Task: Create in the project Transpire in Backlog an issue 'Integrate a new email marketing automation tool into an existing marketing campaign to improve conversion rates and engagement', assign it to team member softage.2@softage.net and change the status to IN PROGRESS.
Action: Mouse moved to (181, 53)
Screenshot: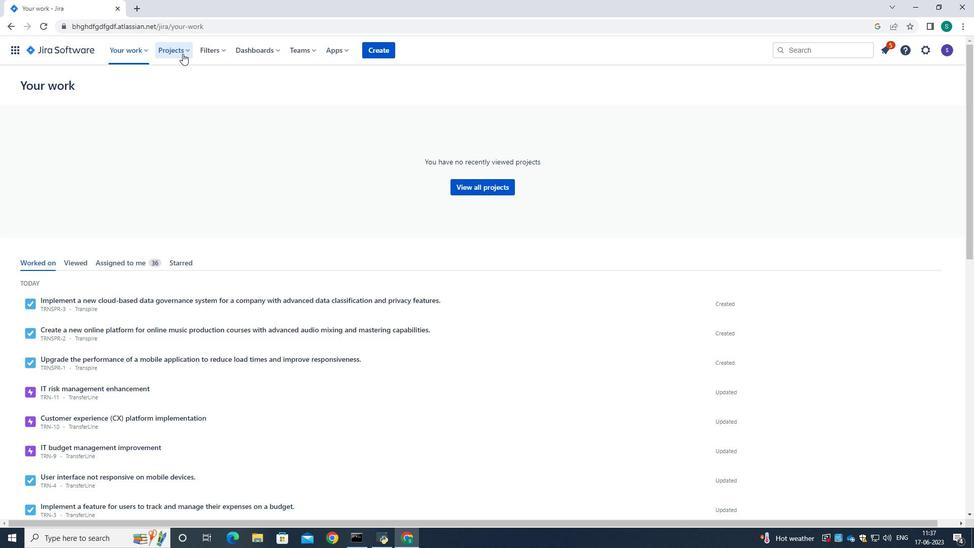 
Action: Mouse pressed left at (181, 53)
Screenshot: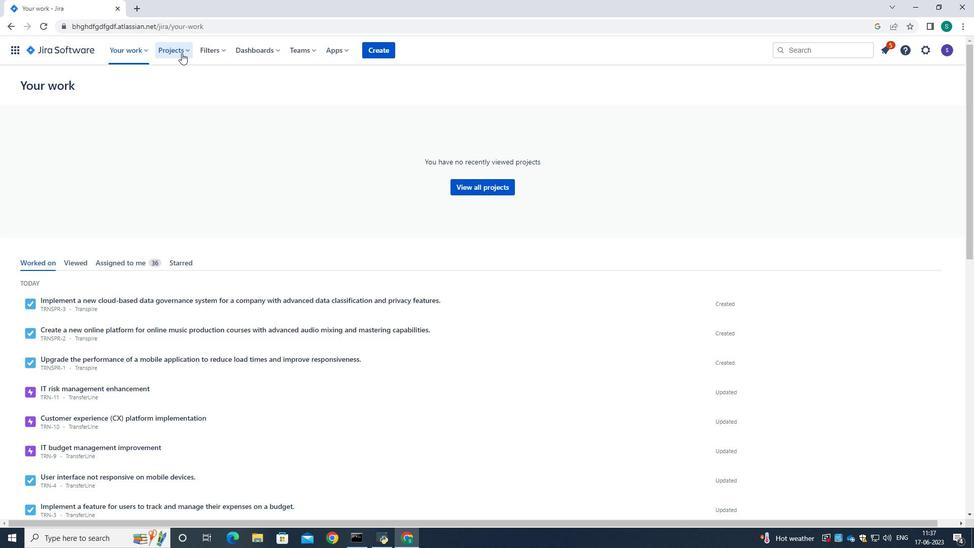 
Action: Mouse moved to (207, 96)
Screenshot: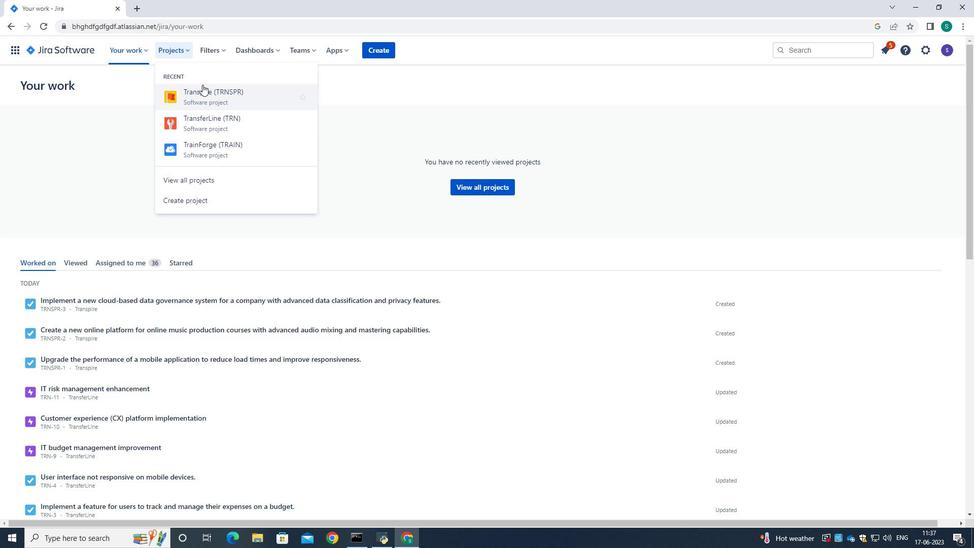 
Action: Mouse pressed left at (207, 96)
Screenshot: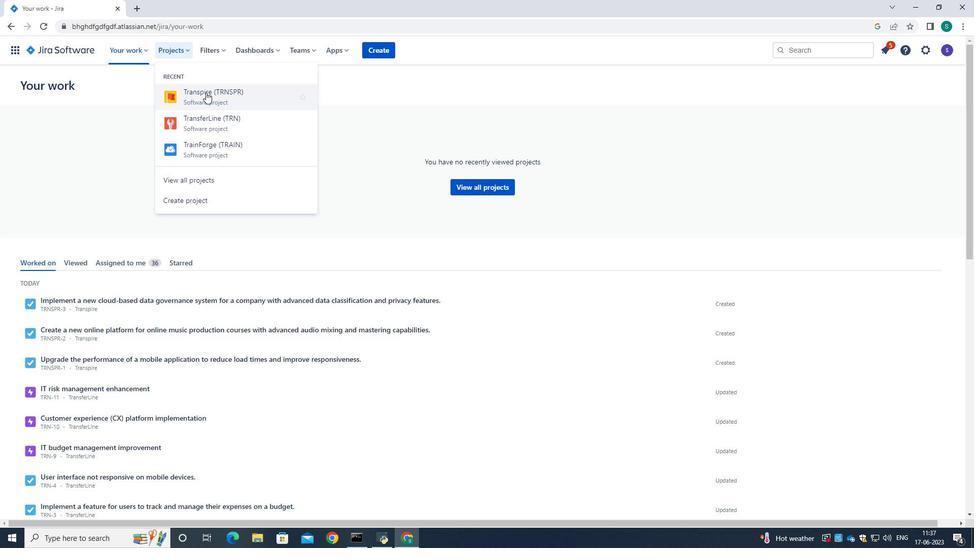 
Action: Mouse moved to (60, 158)
Screenshot: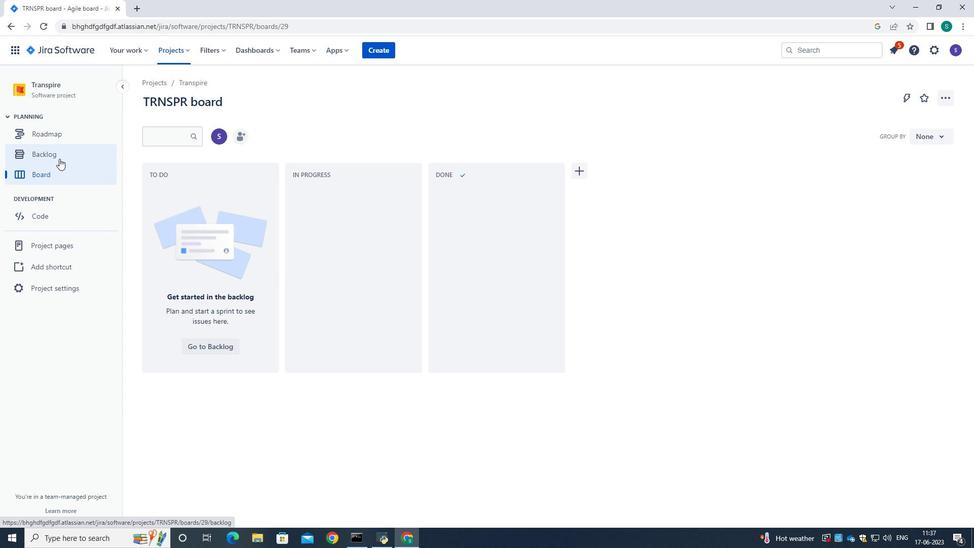 
Action: Mouse pressed left at (60, 158)
Screenshot: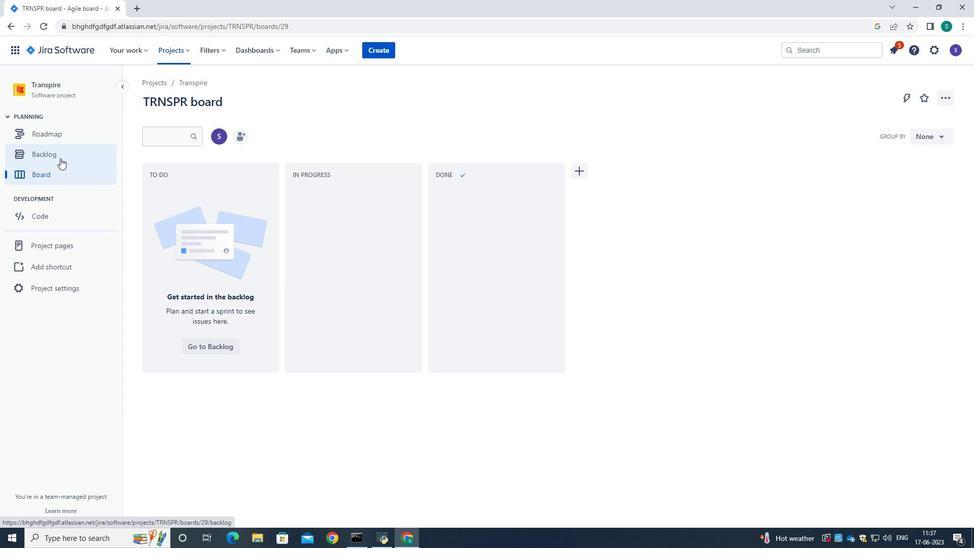 
Action: Mouse moved to (331, 242)
Screenshot: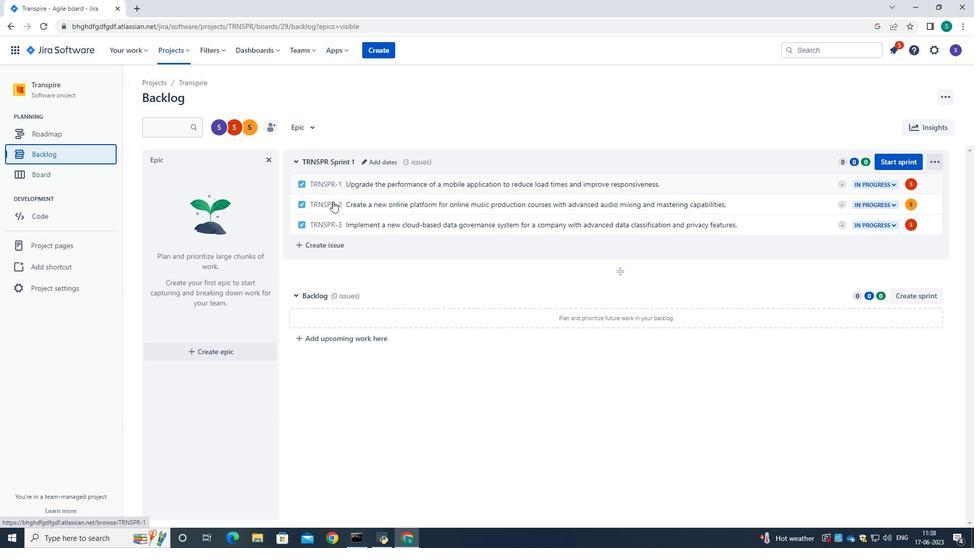
Action: Mouse pressed left at (331, 242)
Screenshot: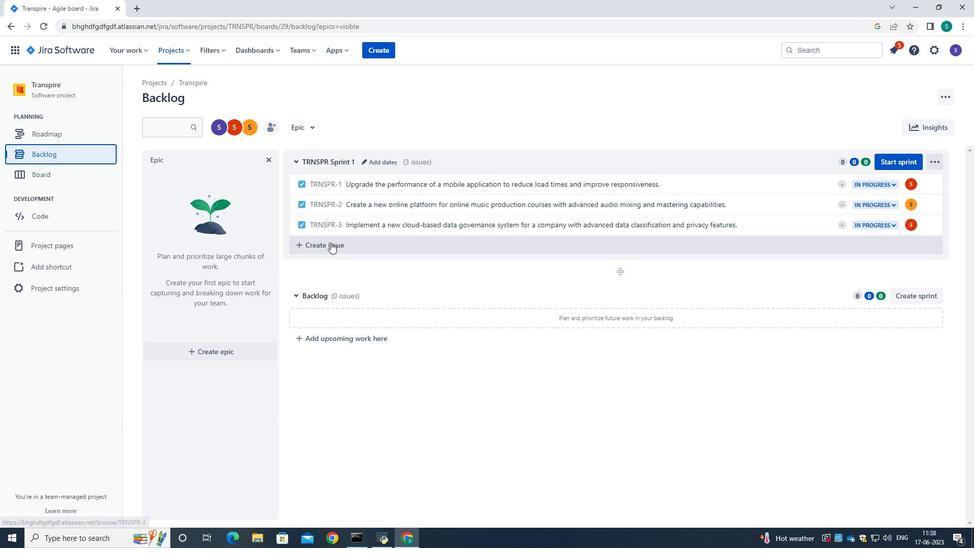 
Action: Mouse moved to (342, 244)
Screenshot: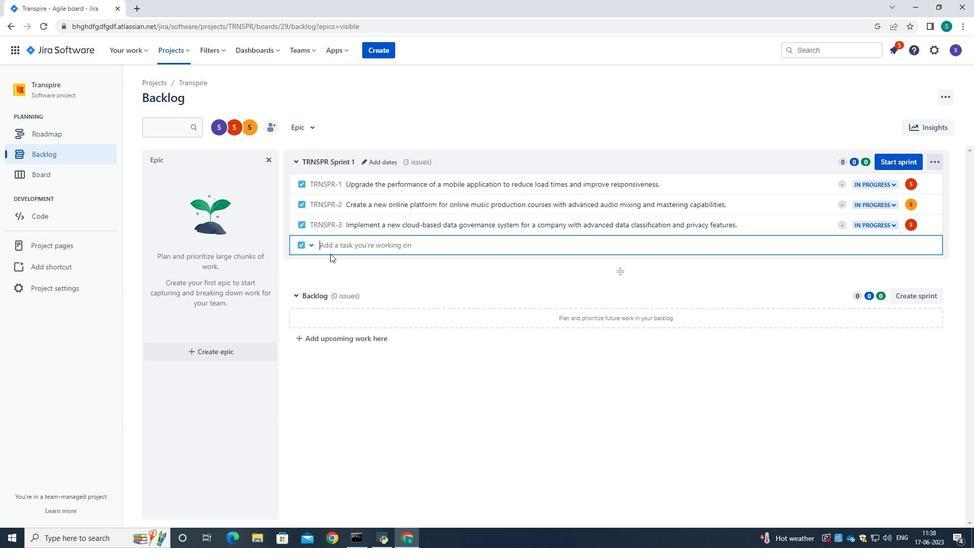 
Action: Mouse pressed left at (342, 244)
Screenshot: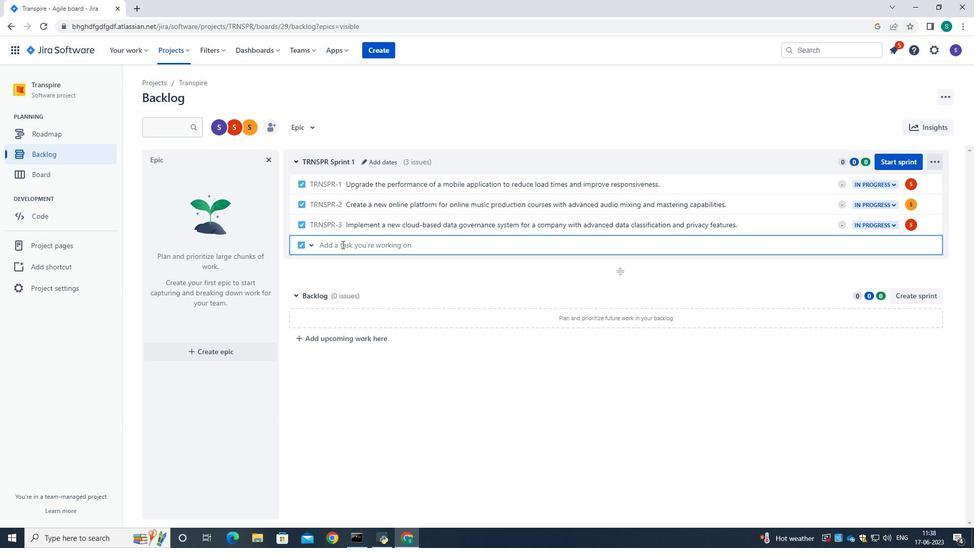 
Action: Key pressed <Key.caps_lock>I<Key.caps_lock>ntegrate<Key.space>a<Key.space>new<Key.space>email<Key.space>marketing<Key.space>automation<Key.space>tool<Key.space>into<Key.space>an<Key.space>existing<Key.space>marketing<Key.space>campaign<Key.space>to<Key.space>improve<Key.space>conversion<Key.space>rates<Key.space>and<Key.space>engagement.
Screenshot: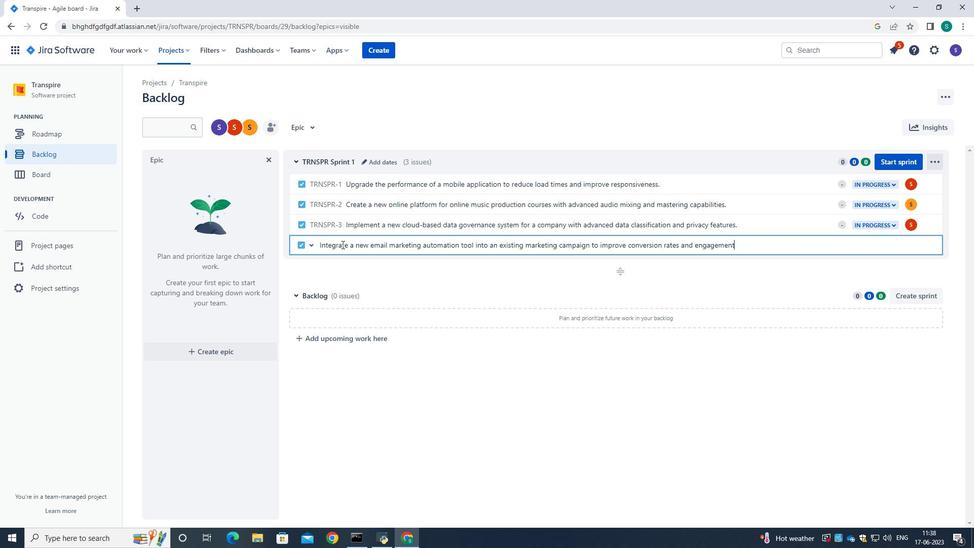 
Action: Mouse moved to (796, 265)
Screenshot: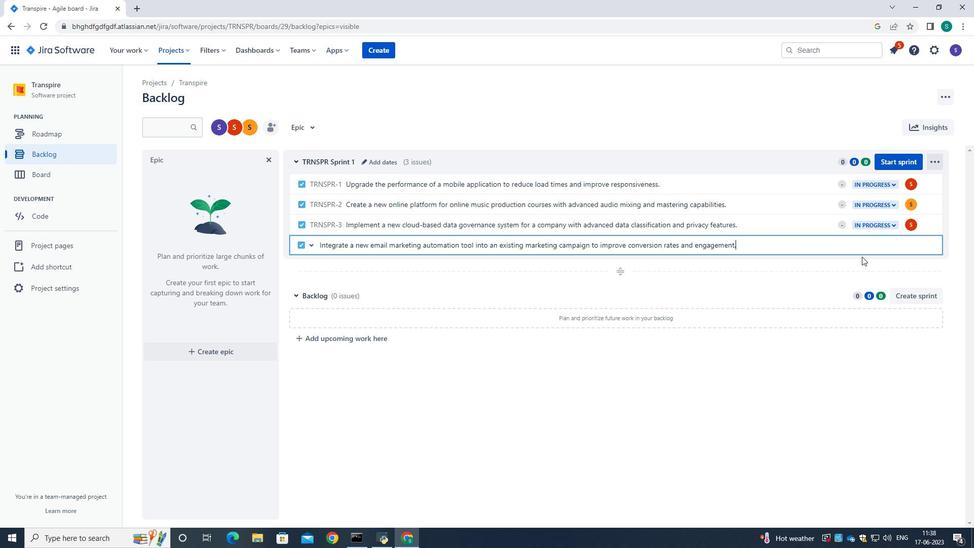 
Action: Key pressed <Key.enter>
Screenshot: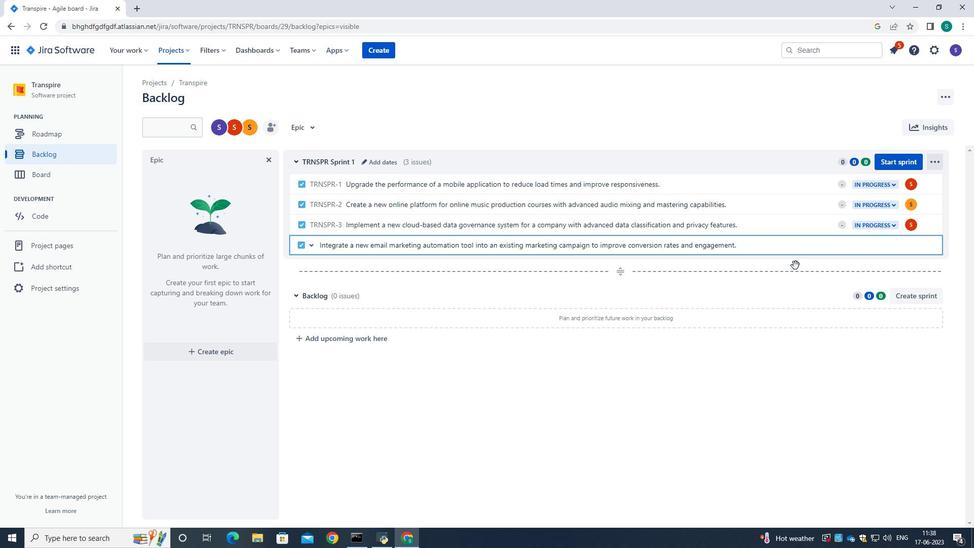 
Action: Mouse moved to (915, 243)
Screenshot: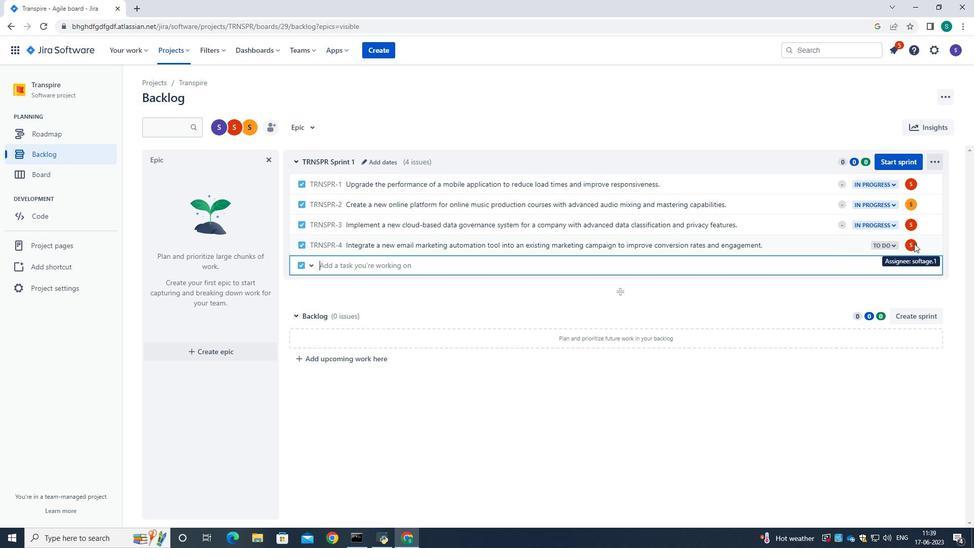 
Action: Mouse pressed left at (915, 243)
Screenshot: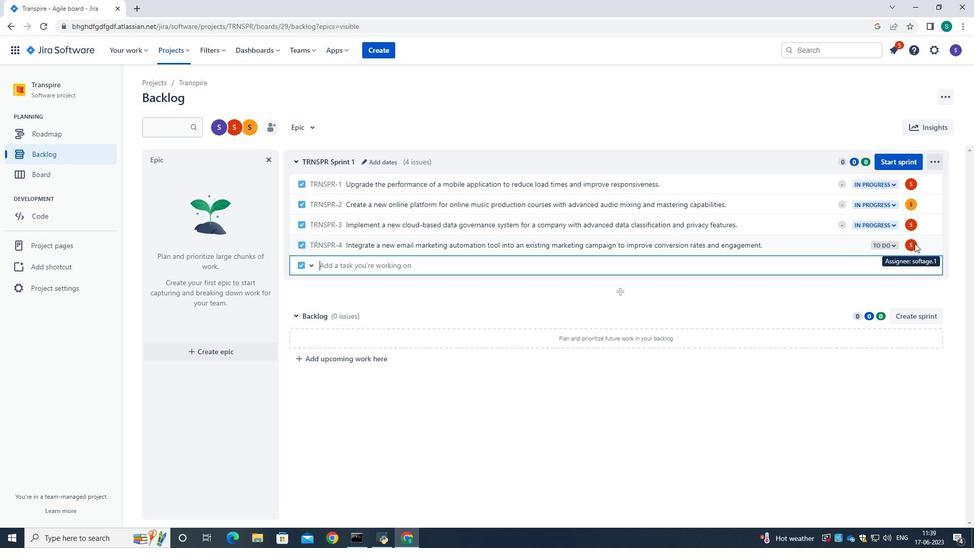
Action: Mouse moved to (911, 247)
Screenshot: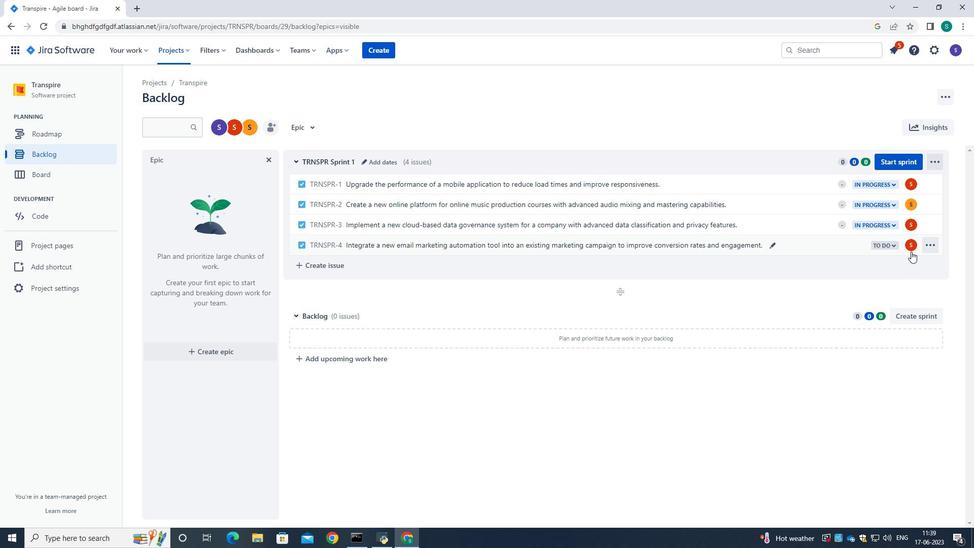 
Action: Mouse pressed left at (911, 247)
Screenshot: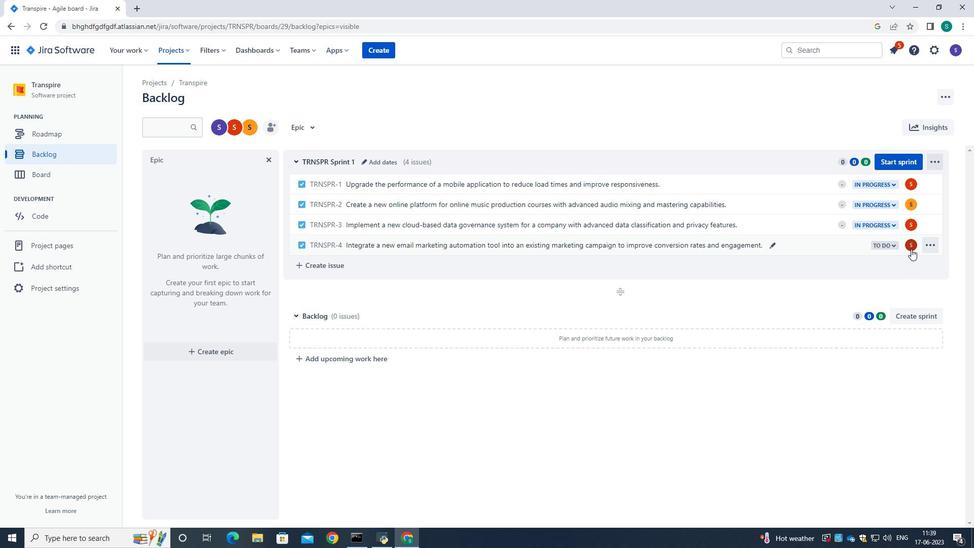 
Action: Mouse moved to (847, 266)
Screenshot: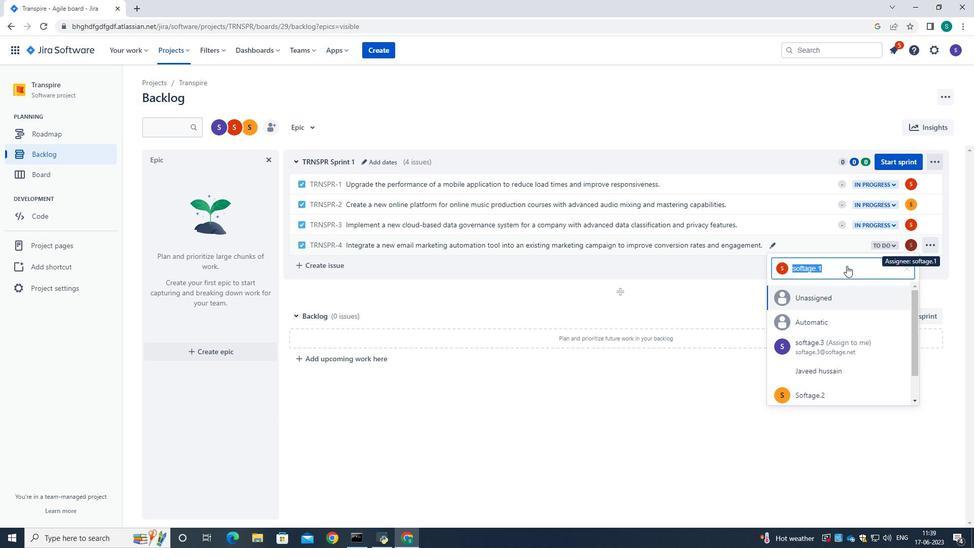 
Action: Key pressed <Key.backspace>softage.2<Key.shift>@softage.net
Screenshot: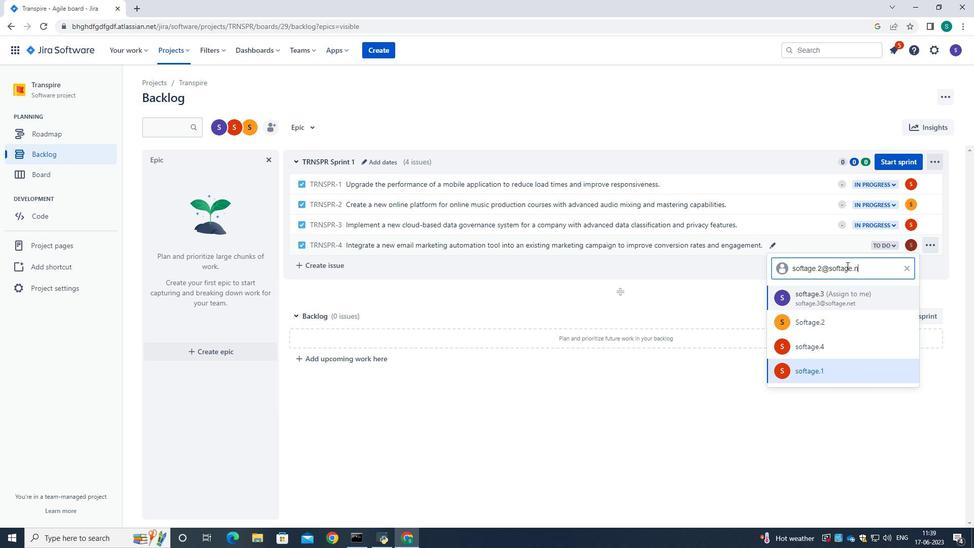 
Action: Mouse moved to (834, 296)
Screenshot: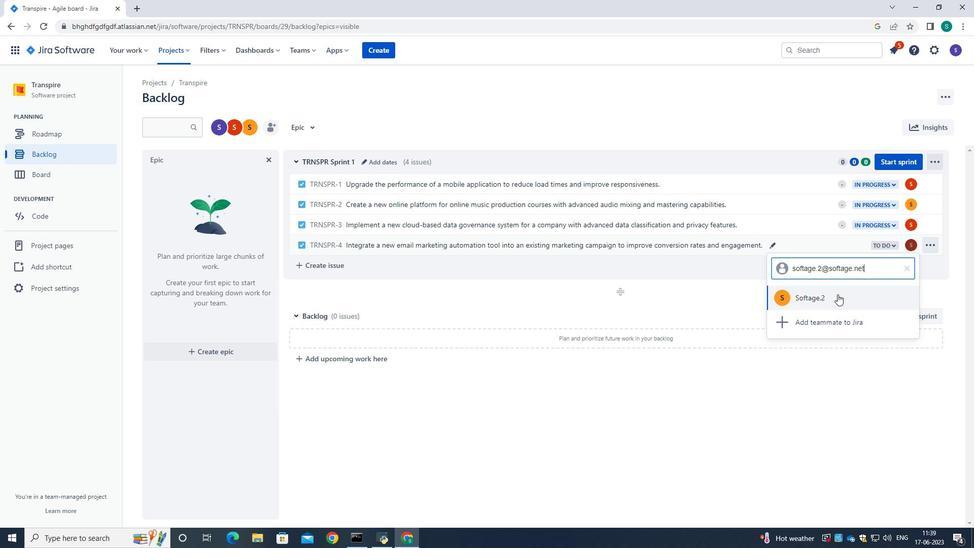 
Action: Mouse pressed left at (834, 296)
Screenshot: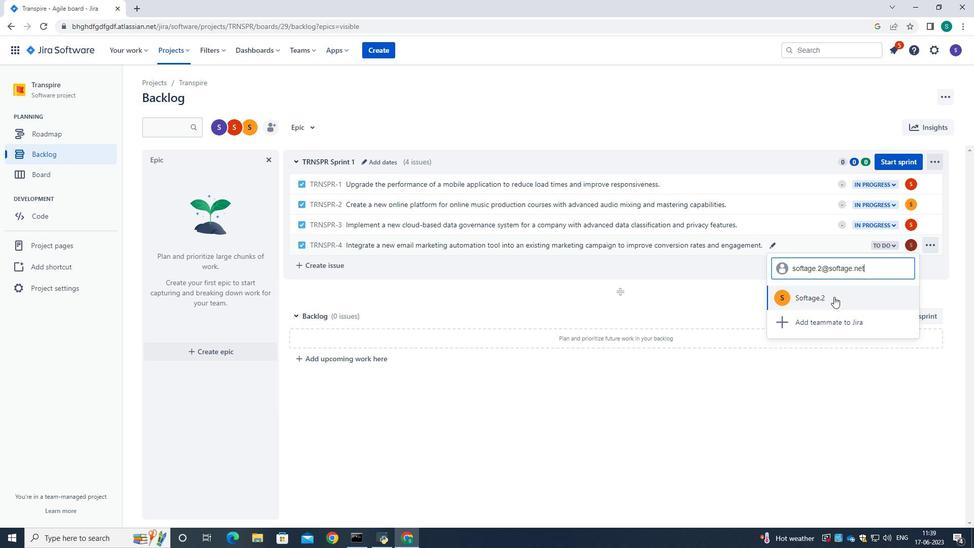 
Action: Mouse moved to (887, 246)
Screenshot: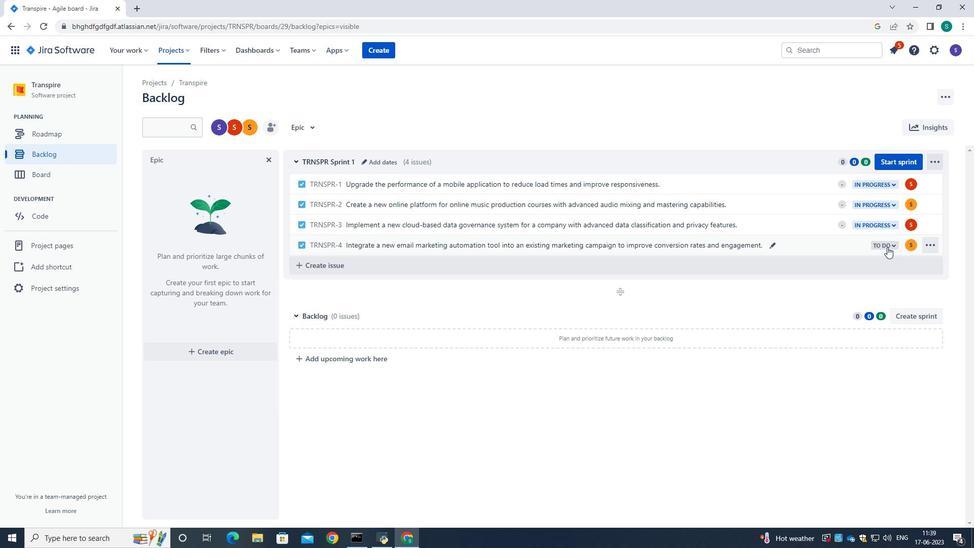 
Action: Mouse pressed left at (887, 246)
Screenshot: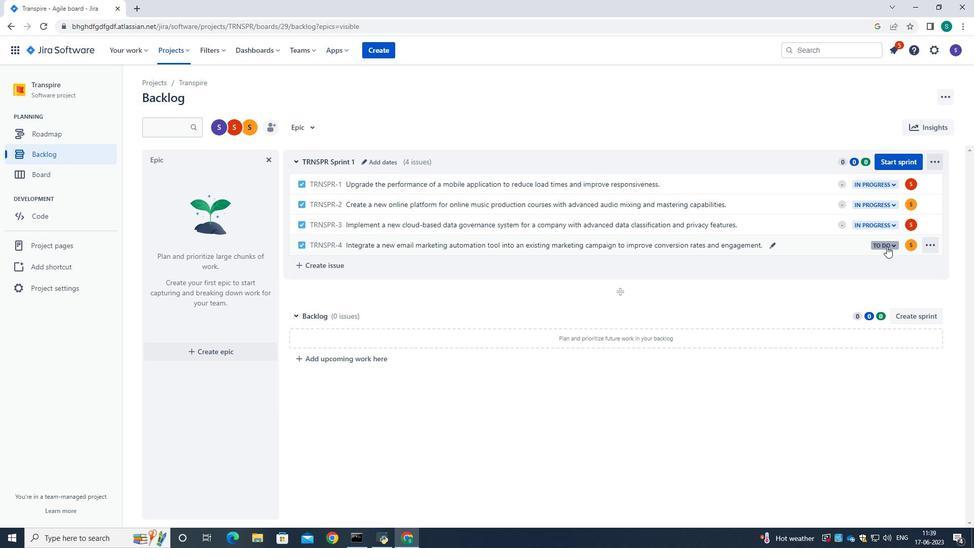 
Action: Mouse moved to (862, 266)
Screenshot: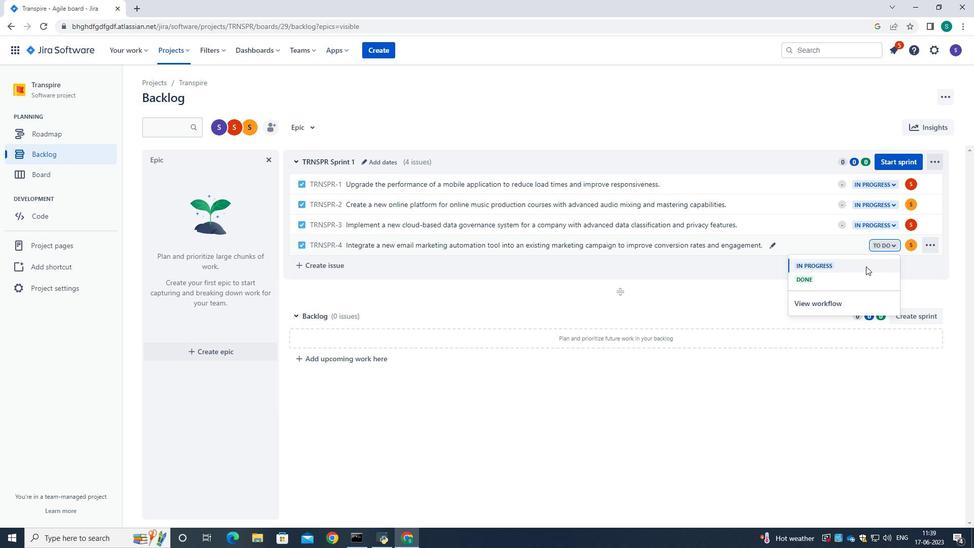 
Action: Mouse pressed left at (862, 266)
Screenshot: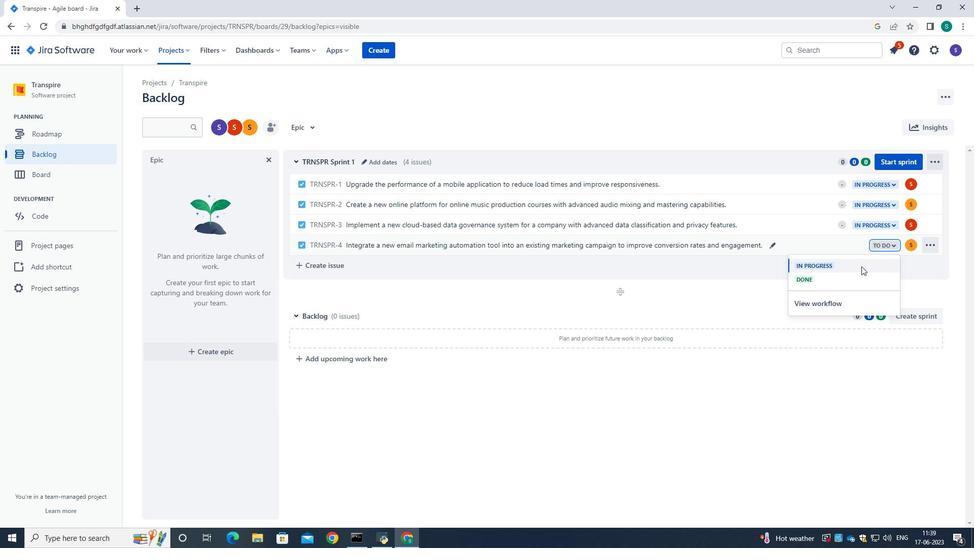
Action: Mouse moved to (819, 291)
Screenshot: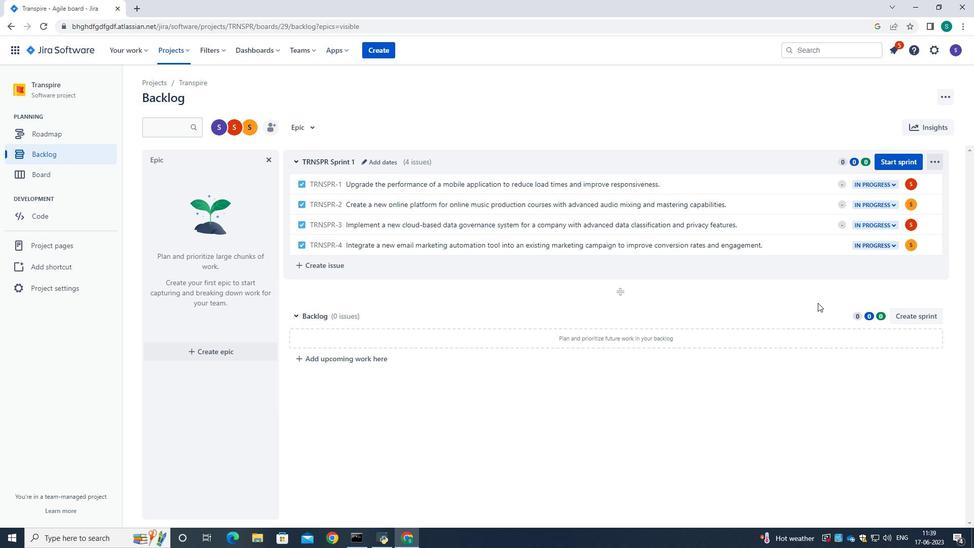 
